 Task: Set "Prefix to show on output line" for stats to "stats".
Action: Mouse moved to (121, 13)
Screenshot: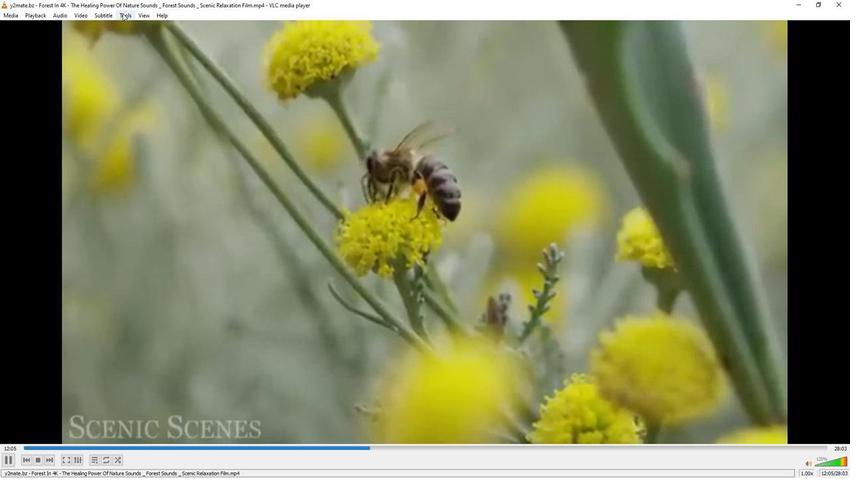 
Action: Mouse pressed left at (121, 13)
Screenshot: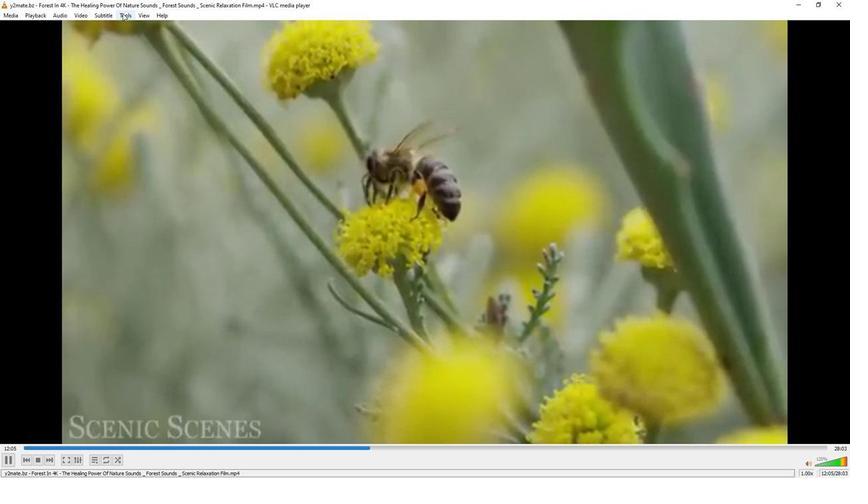 
Action: Mouse moved to (142, 122)
Screenshot: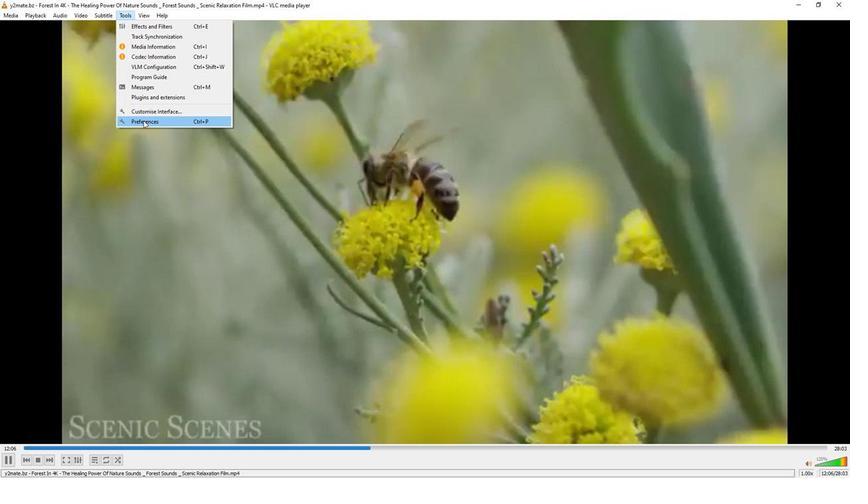 
Action: Mouse pressed left at (142, 122)
Screenshot: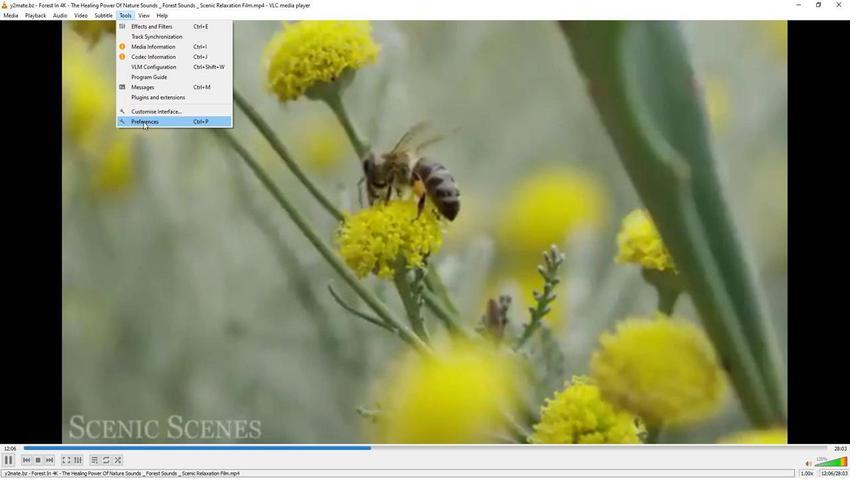 
Action: Mouse moved to (281, 390)
Screenshot: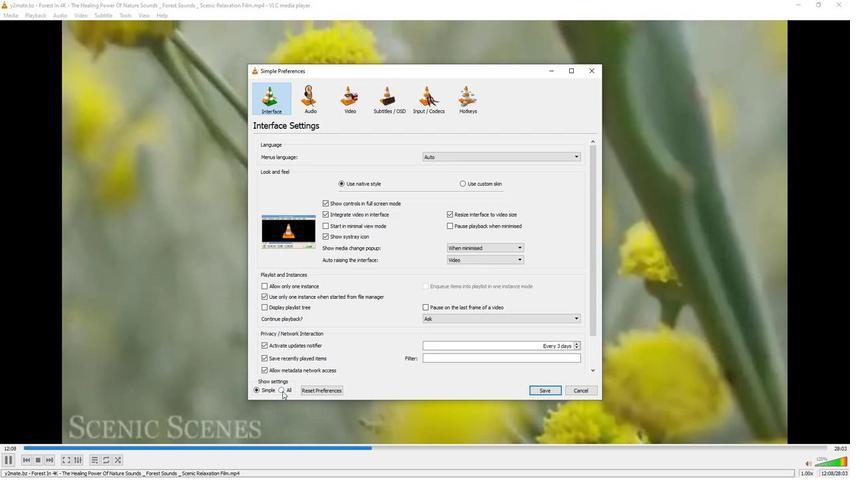 
Action: Mouse pressed left at (281, 390)
Screenshot: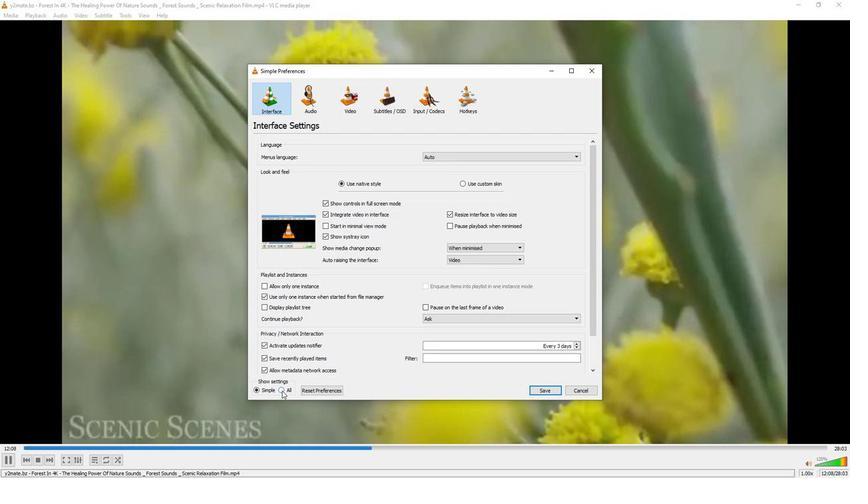 
Action: Mouse moved to (290, 283)
Screenshot: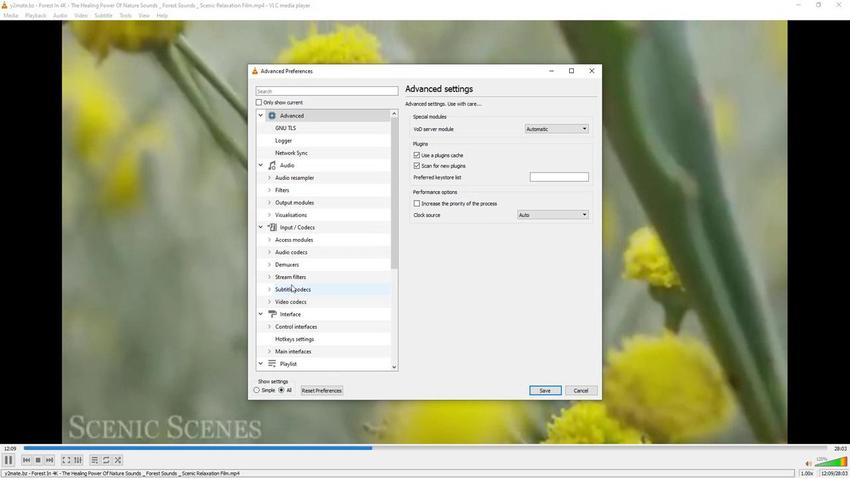 
Action: Mouse scrolled (290, 283) with delta (0, 0)
Screenshot: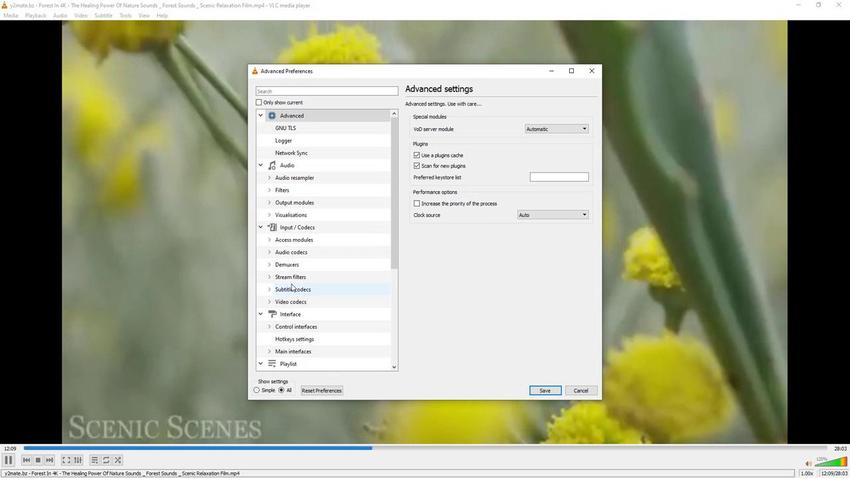 
Action: Mouse moved to (290, 280)
Screenshot: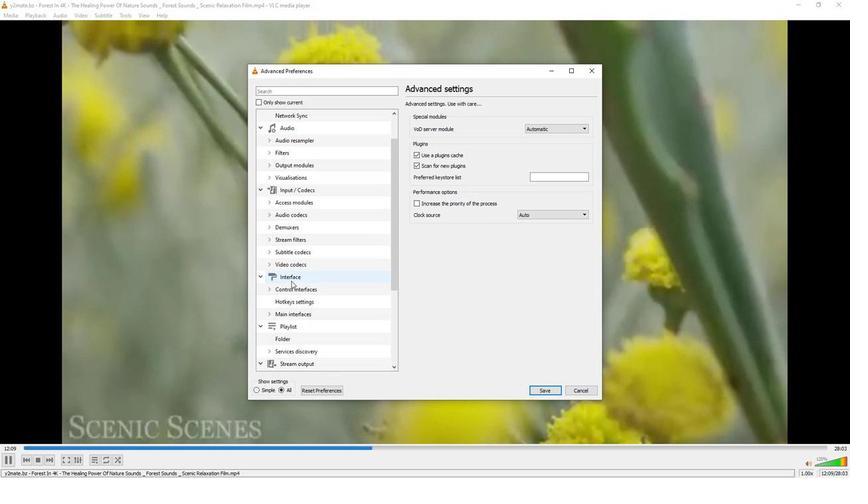 
Action: Mouse scrolled (290, 280) with delta (0, 0)
Screenshot: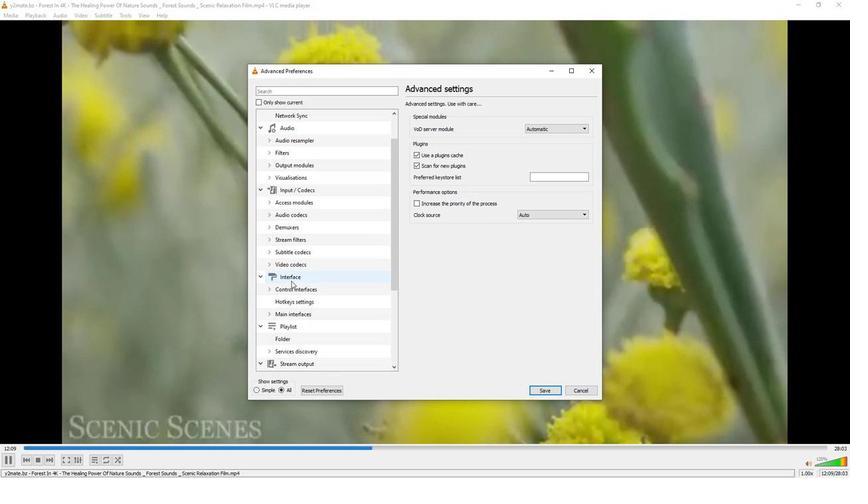 
Action: Mouse moved to (290, 278)
Screenshot: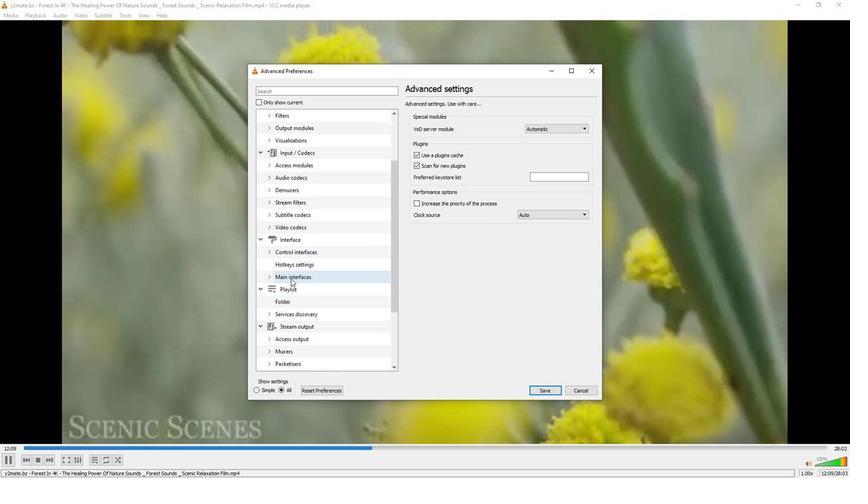 
Action: Mouse scrolled (290, 278) with delta (0, 0)
Screenshot: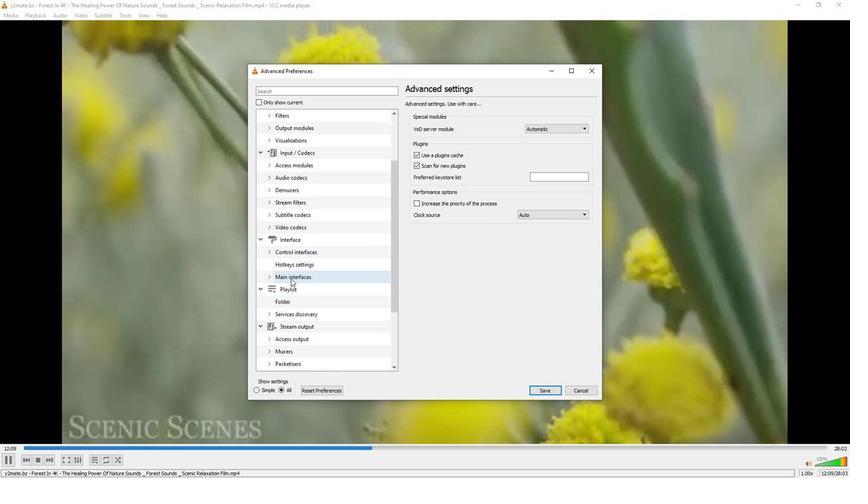 
Action: Mouse moved to (268, 337)
Screenshot: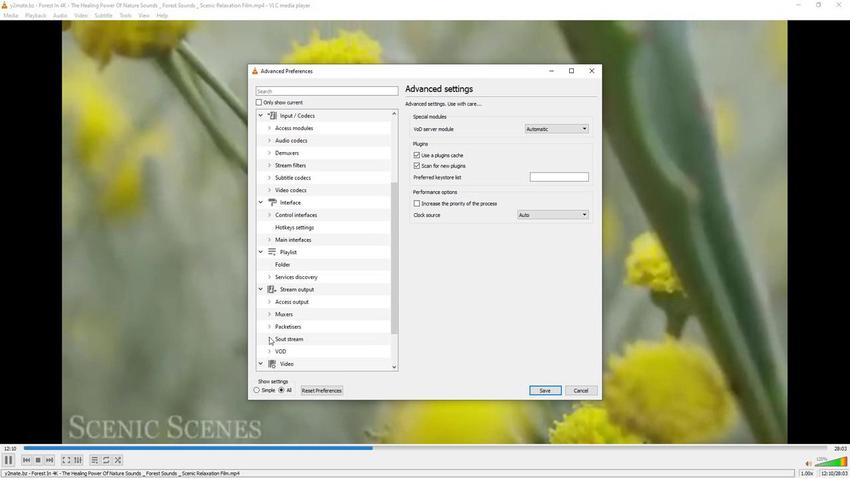 
Action: Mouse pressed left at (268, 337)
Screenshot: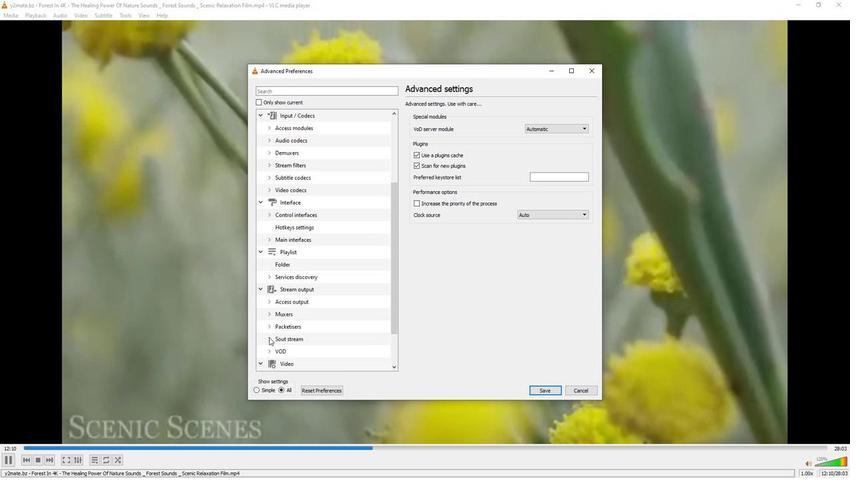 
Action: Mouse moved to (276, 330)
Screenshot: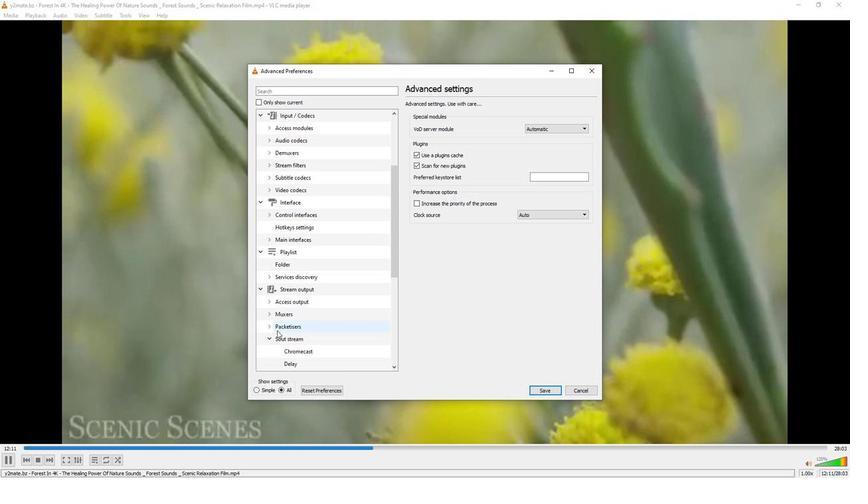 
Action: Mouse scrolled (276, 330) with delta (0, 0)
Screenshot: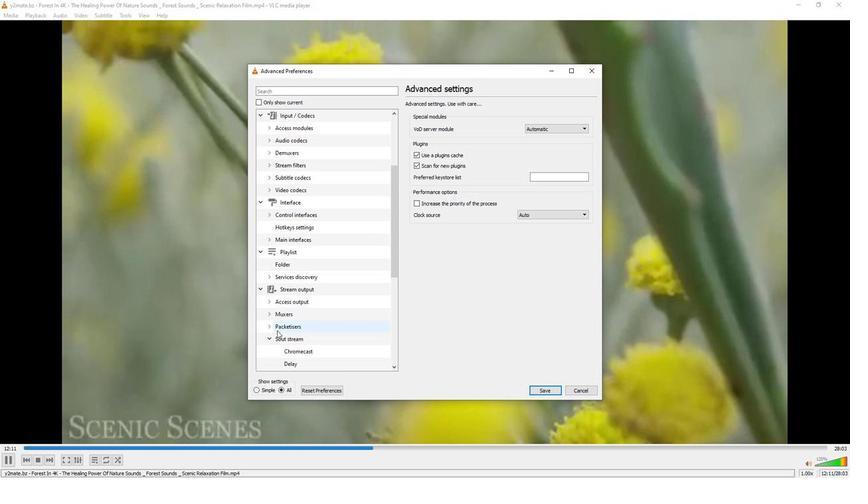 
Action: Mouse moved to (276, 330)
Screenshot: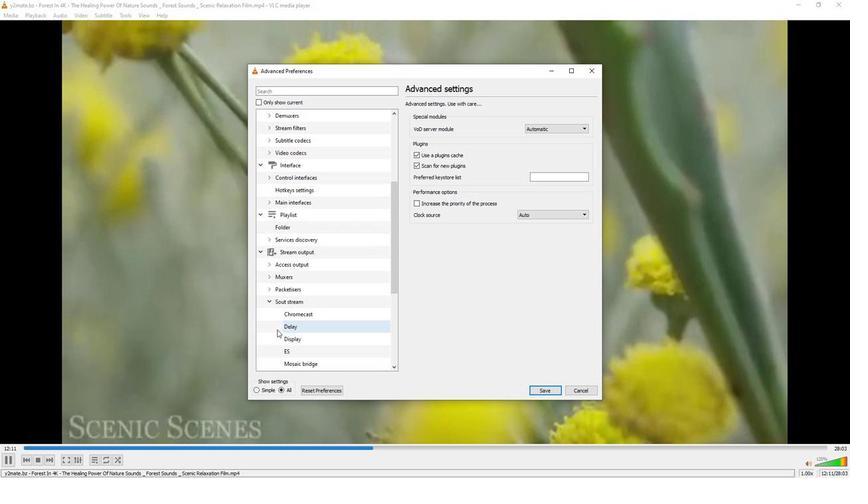 
Action: Mouse scrolled (276, 329) with delta (0, 0)
Screenshot: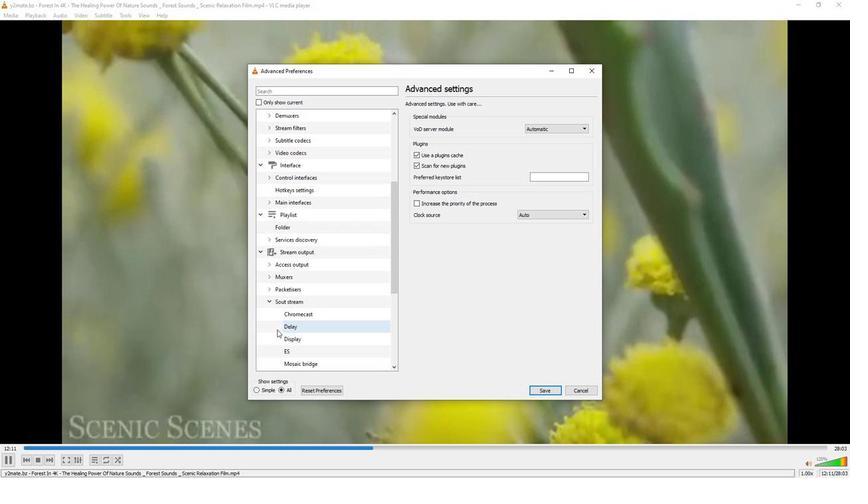 
Action: Mouse moved to (283, 338)
Screenshot: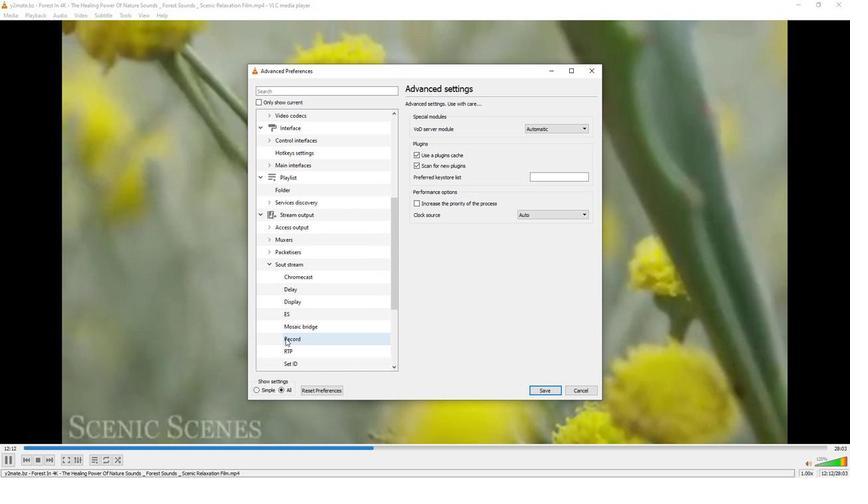 
Action: Mouse scrolled (283, 338) with delta (0, 0)
Screenshot: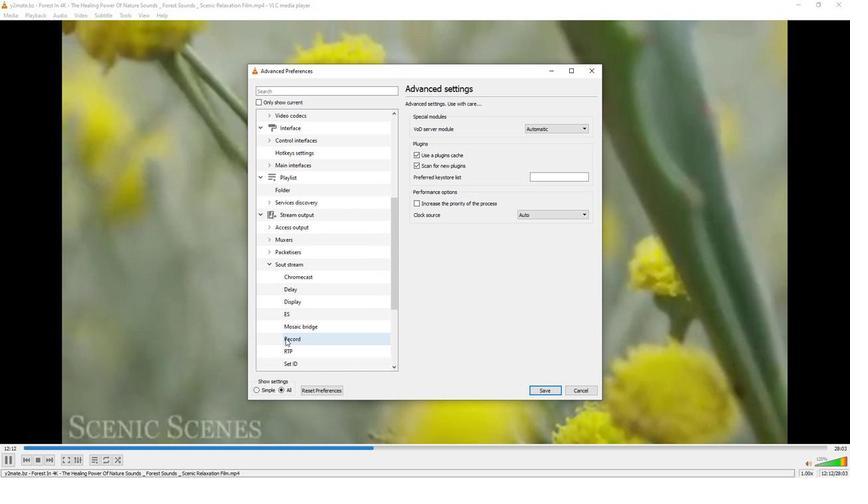 
Action: Mouse moved to (280, 338)
Screenshot: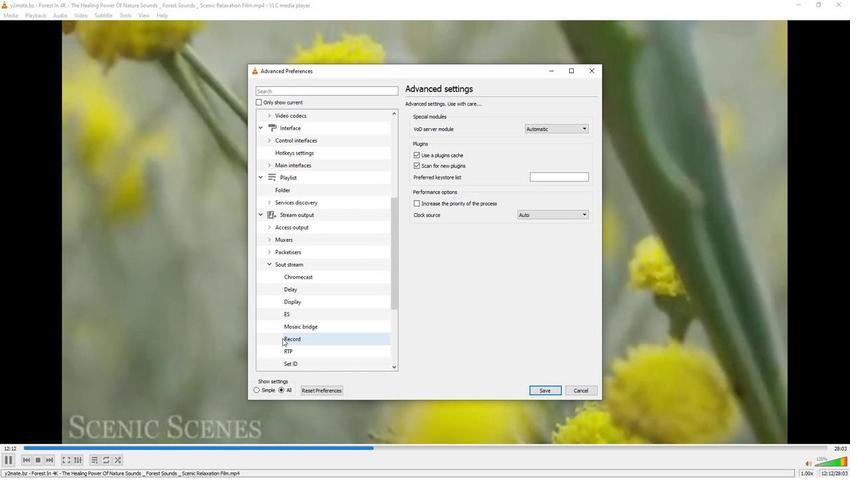 
Action: Mouse scrolled (280, 338) with delta (0, 0)
Screenshot: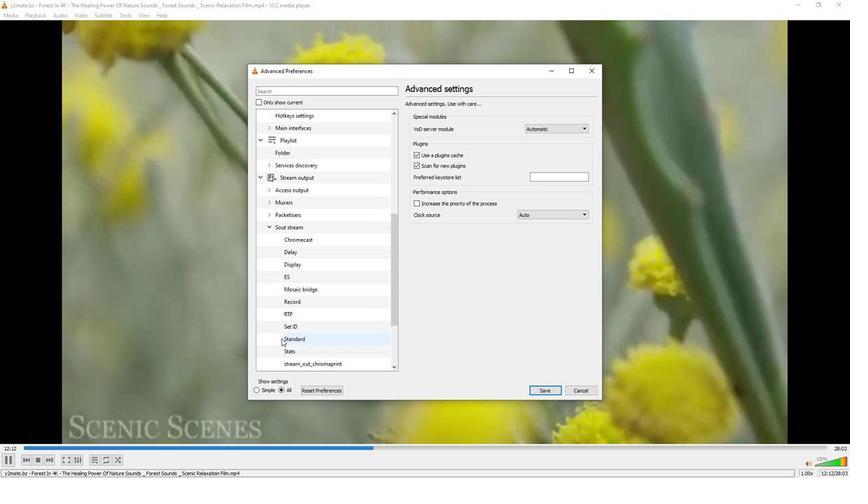 
Action: Mouse moved to (289, 314)
Screenshot: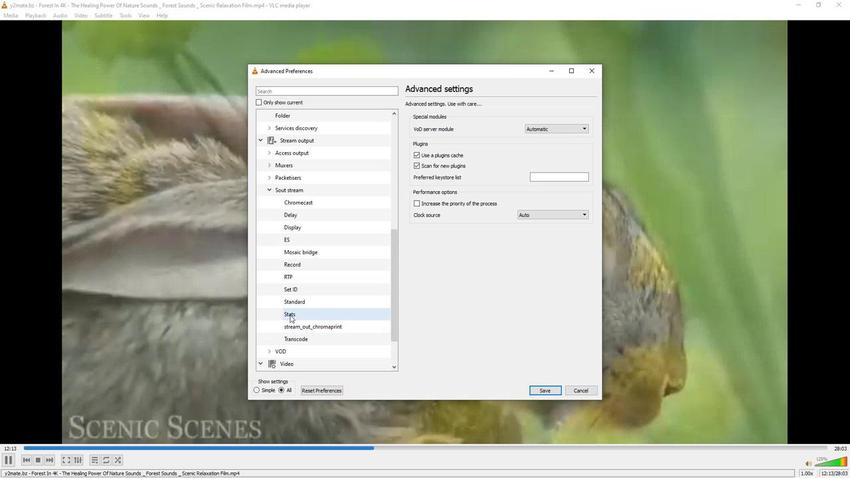 
Action: Mouse pressed left at (289, 314)
Screenshot: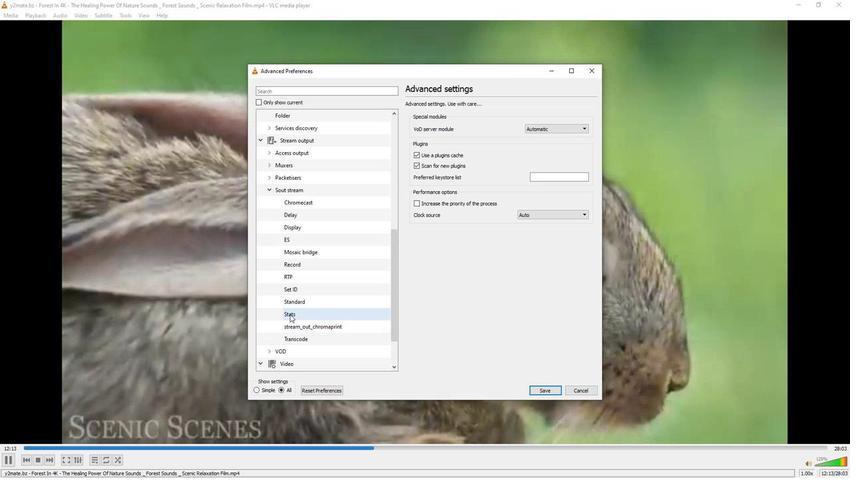 
Action: Mouse moved to (545, 131)
Screenshot: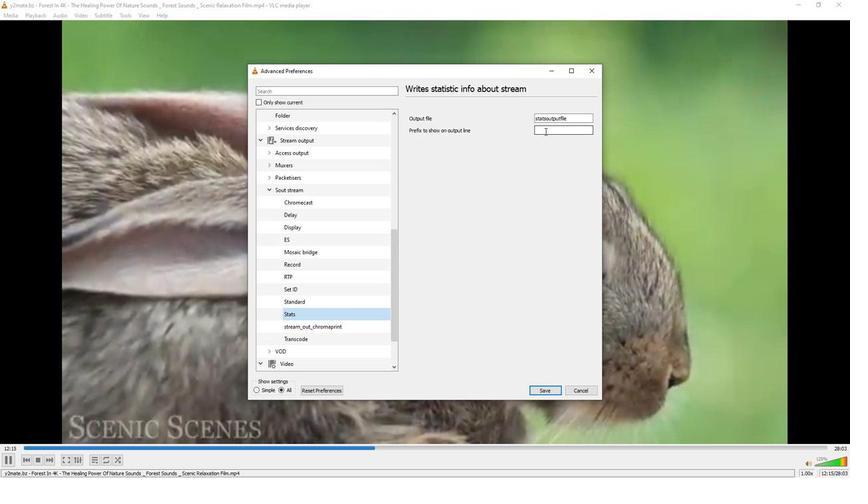 
Action: Mouse pressed left at (545, 131)
Screenshot: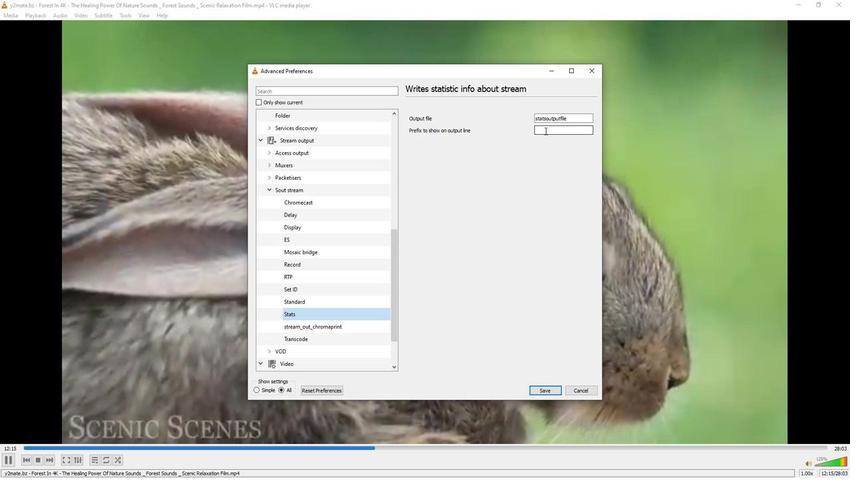 
Action: Key pressed stats
Screenshot: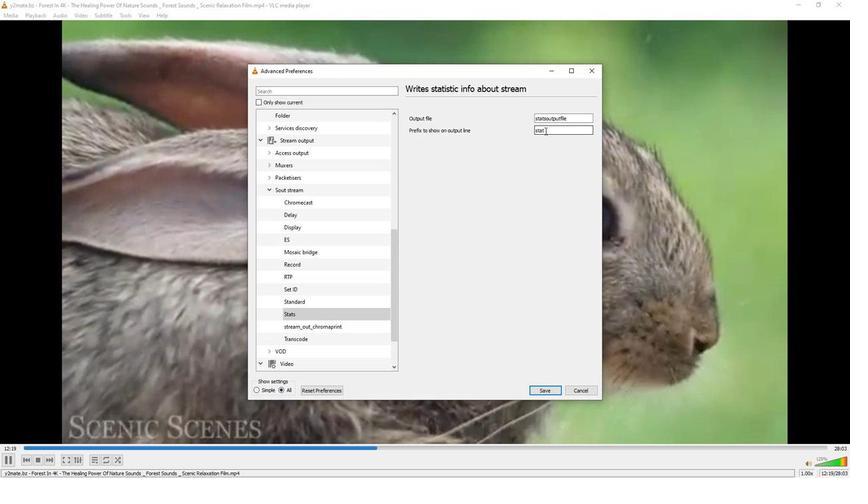 
